 Task: Add a condition where "Status category Greater than Closed" in recently solved tickets.
Action: Mouse moved to (130, 423)
Screenshot: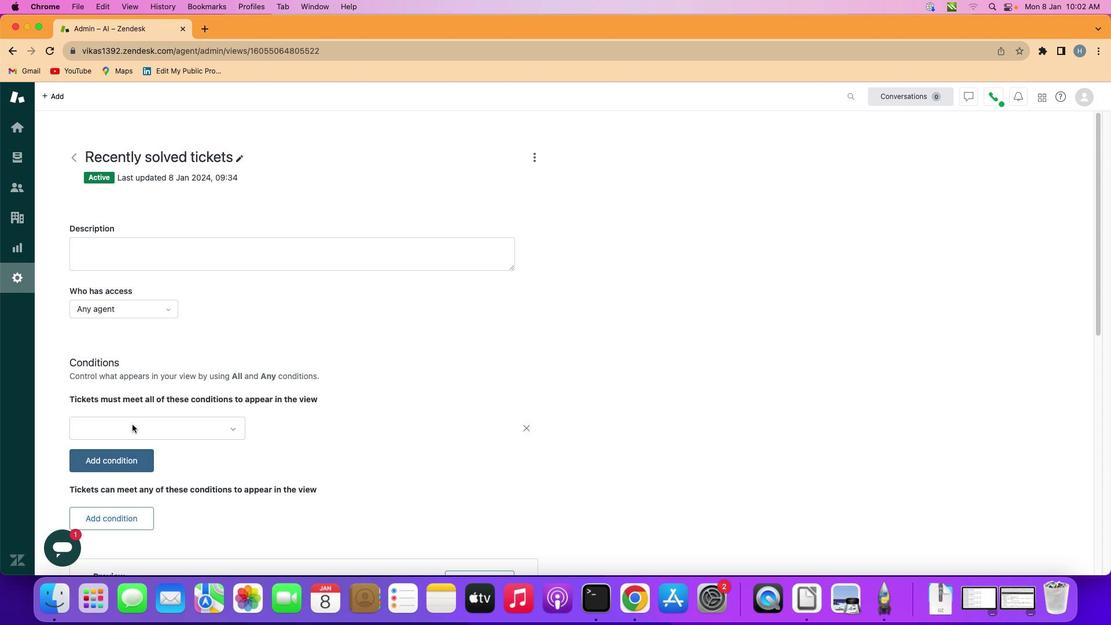 
Action: Mouse pressed left at (130, 423)
Screenshot: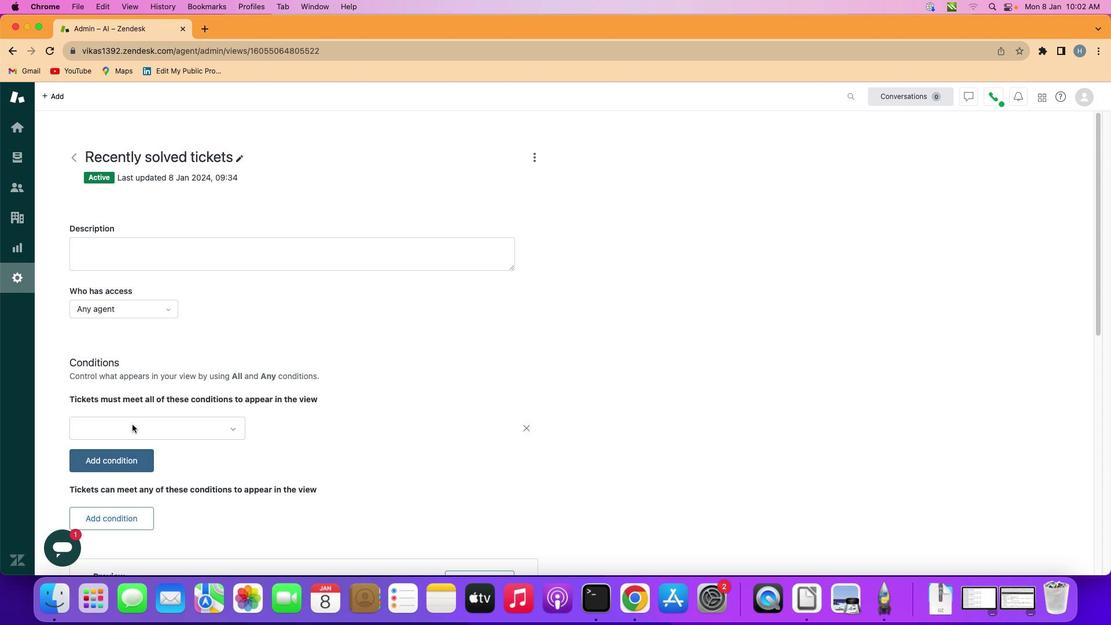 
Action: Mouse moved to (159, 426)
Screenshot: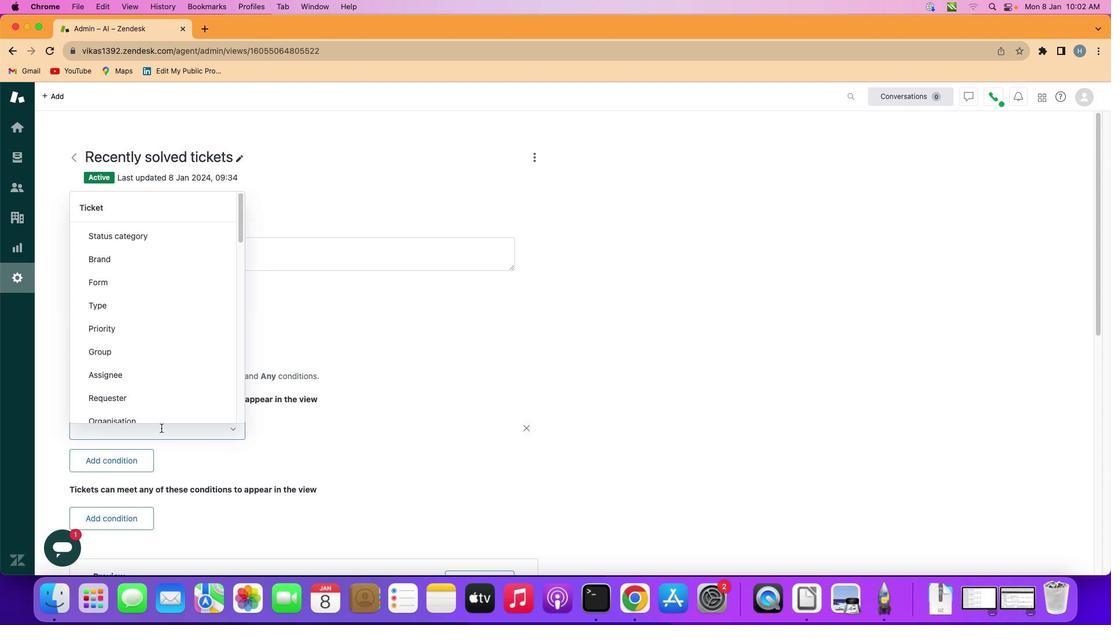 
Action: Mouse pressed left at (159, 426)
Screenshot: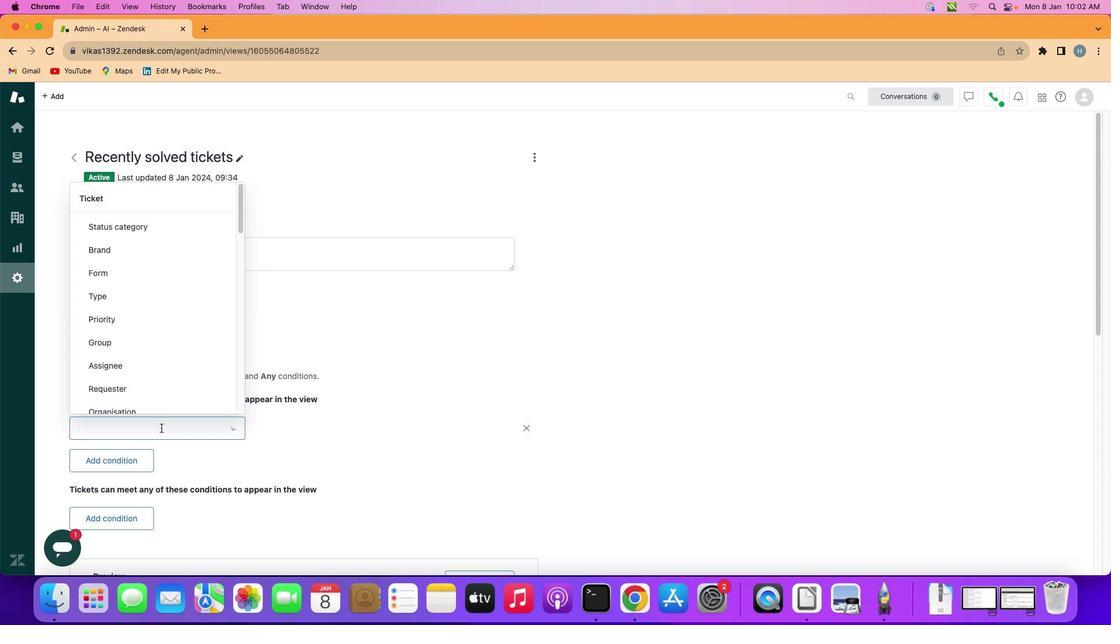 
Action: Mouse moved to (203, 216)
Screenshot: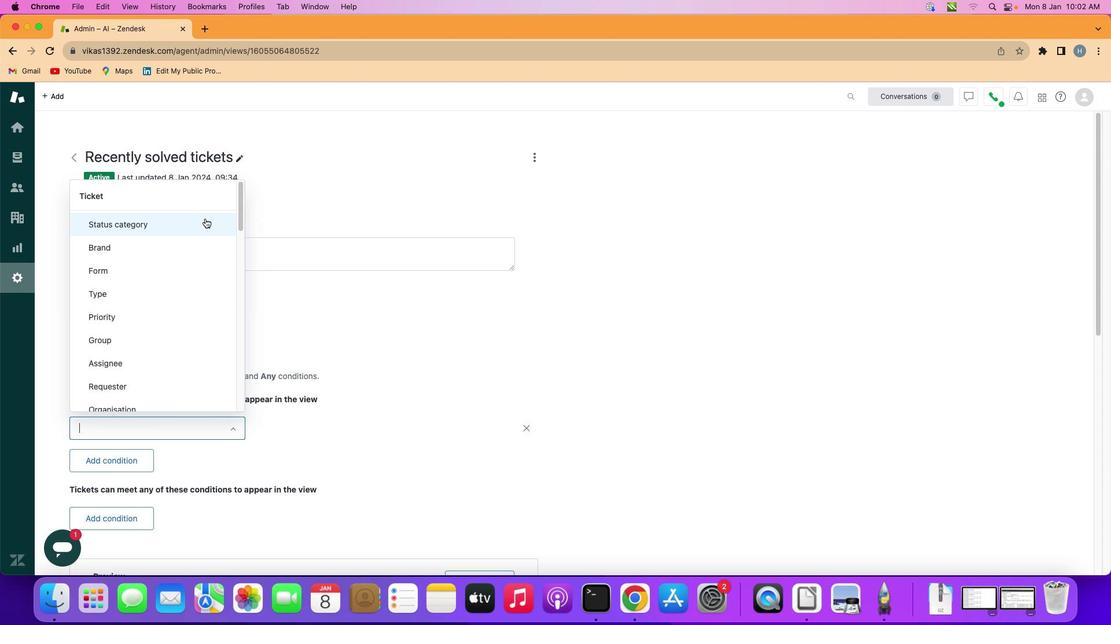 
Action: Mouse pressed left at (203, 216)
Screenshot: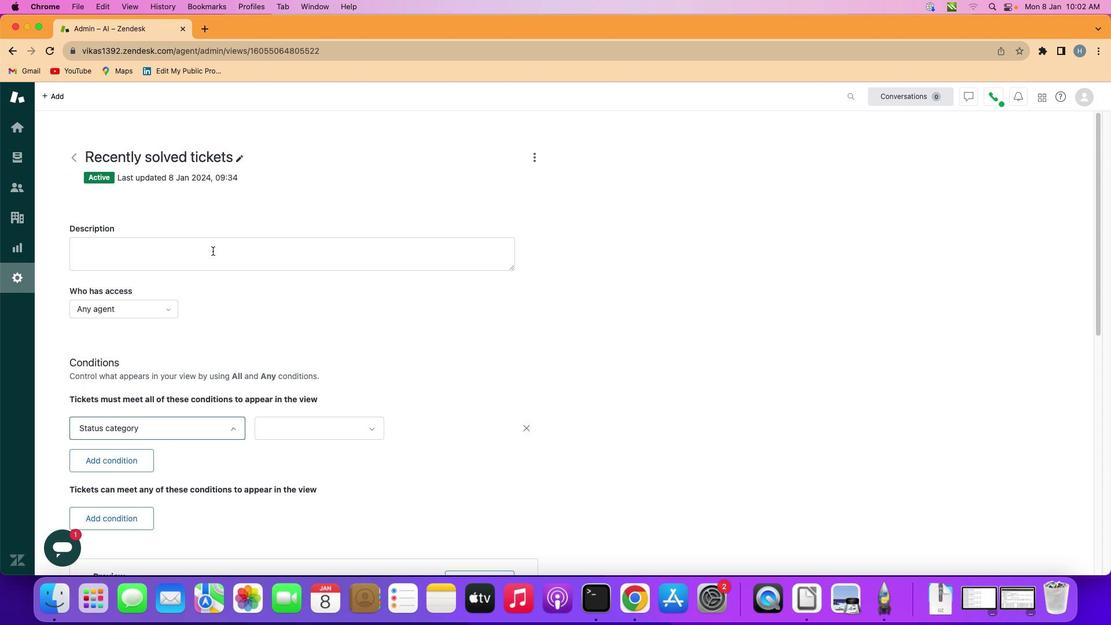 
Action: Mouse moved to (331, 433)
Screenshot: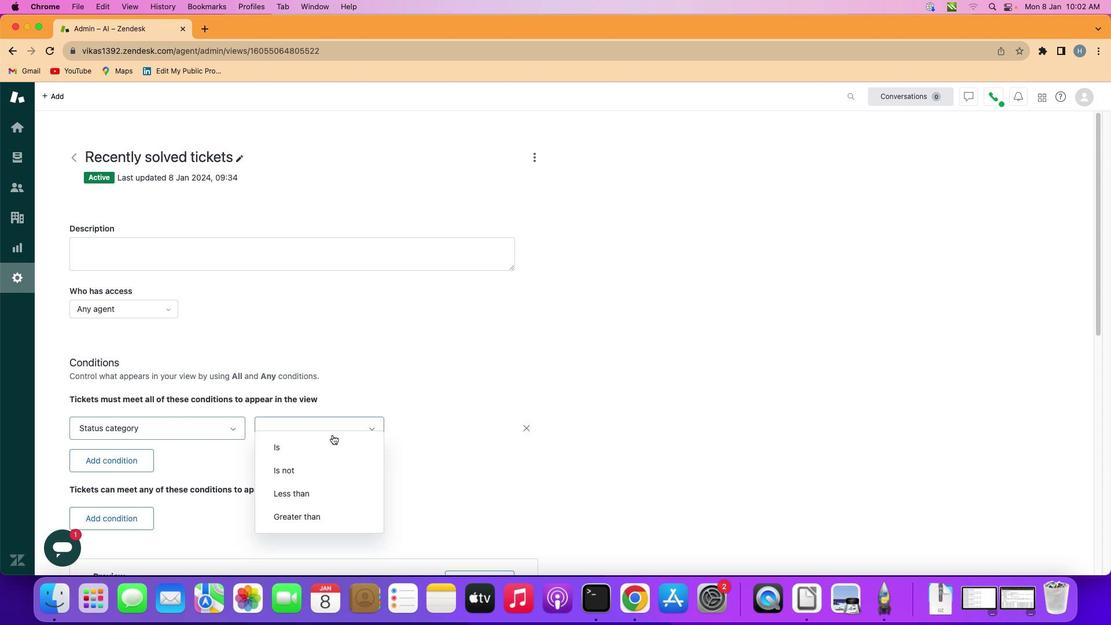 
Action: Mouse pressed left at (331, 433)
Screenshot: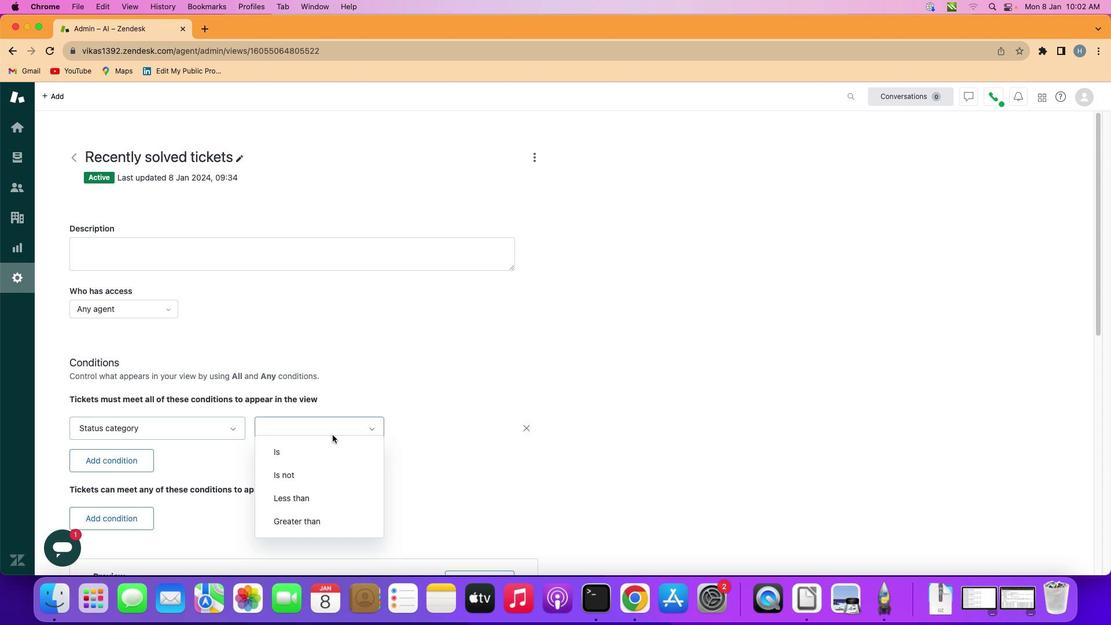 
Action: Mouse moved to (333, 521)
Screenshot: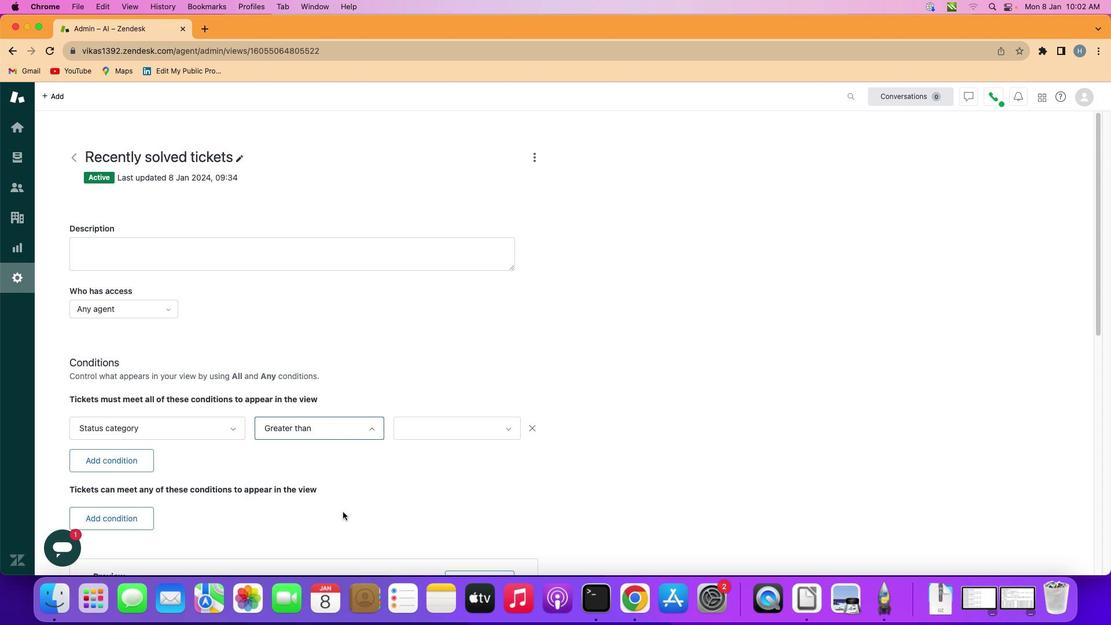 
Action: Mouse pressed left at (333, 521)
Screenshot: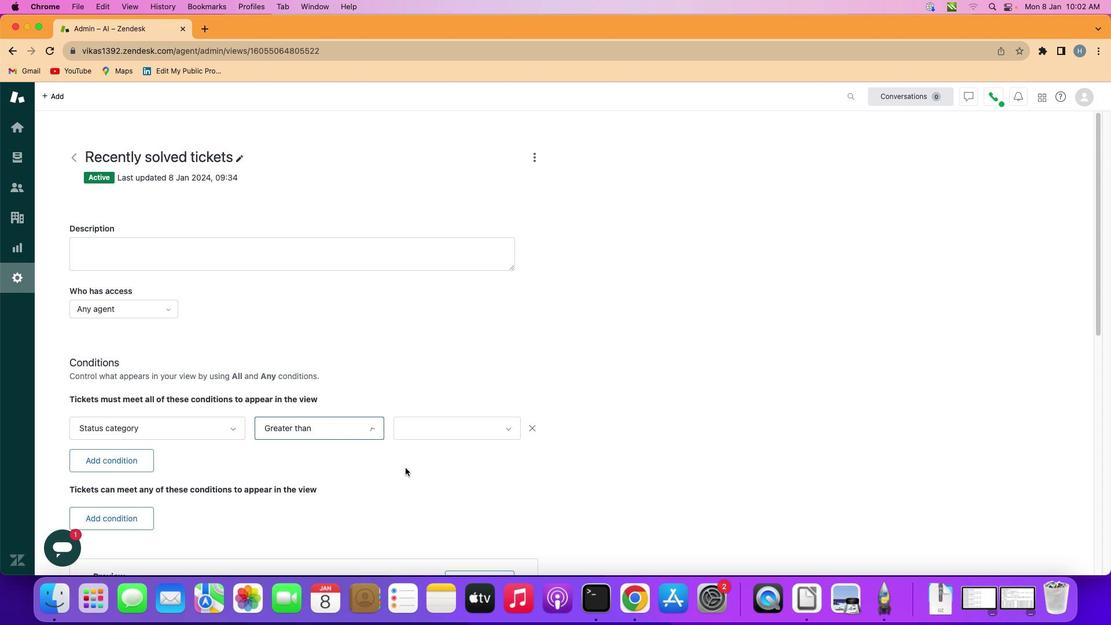 
Action: Mouse moved to (481, 431)
Screenshot: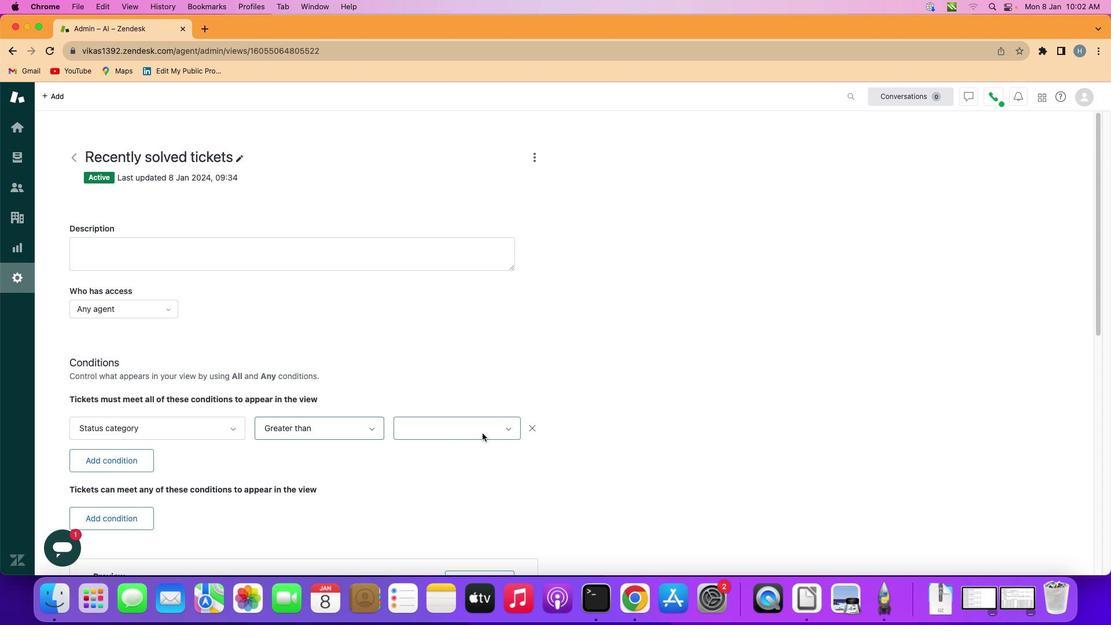 
Action: Mouse pressed left at (481, 431)
Screenshot: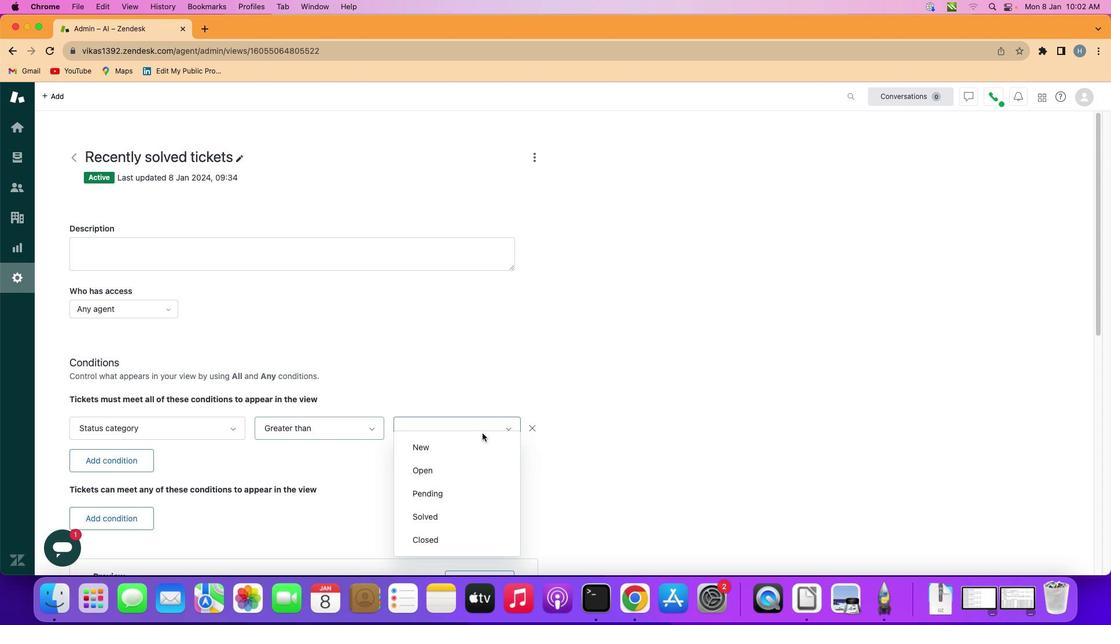 
Action: Mouse moved to (455, 550)
Screenshot: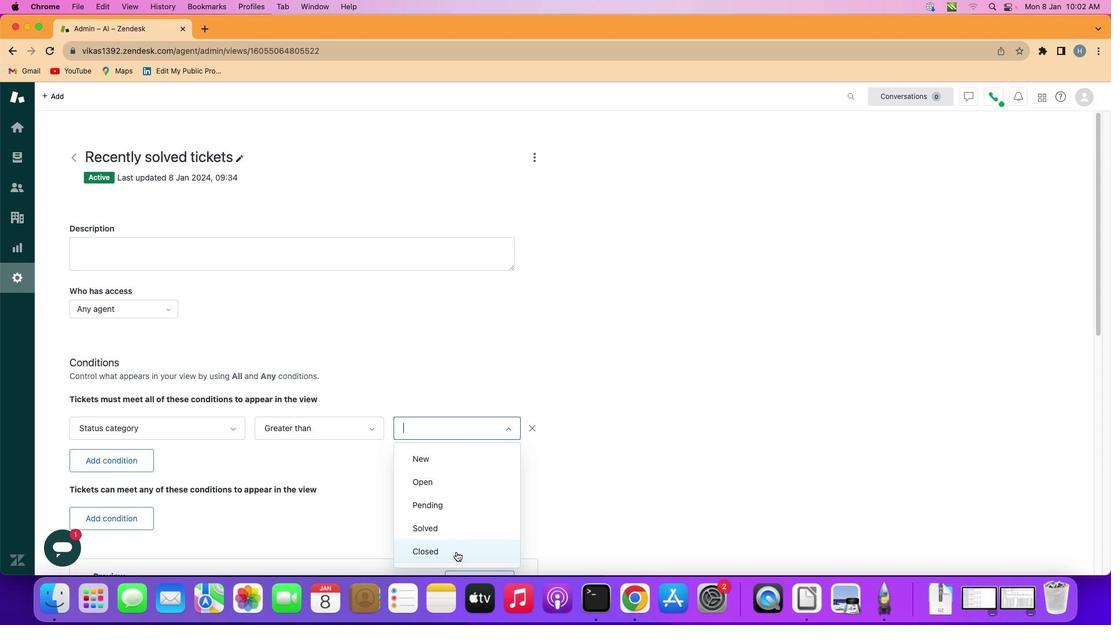 
Action: Mouse pressed left at (455, 550)
Screenshot: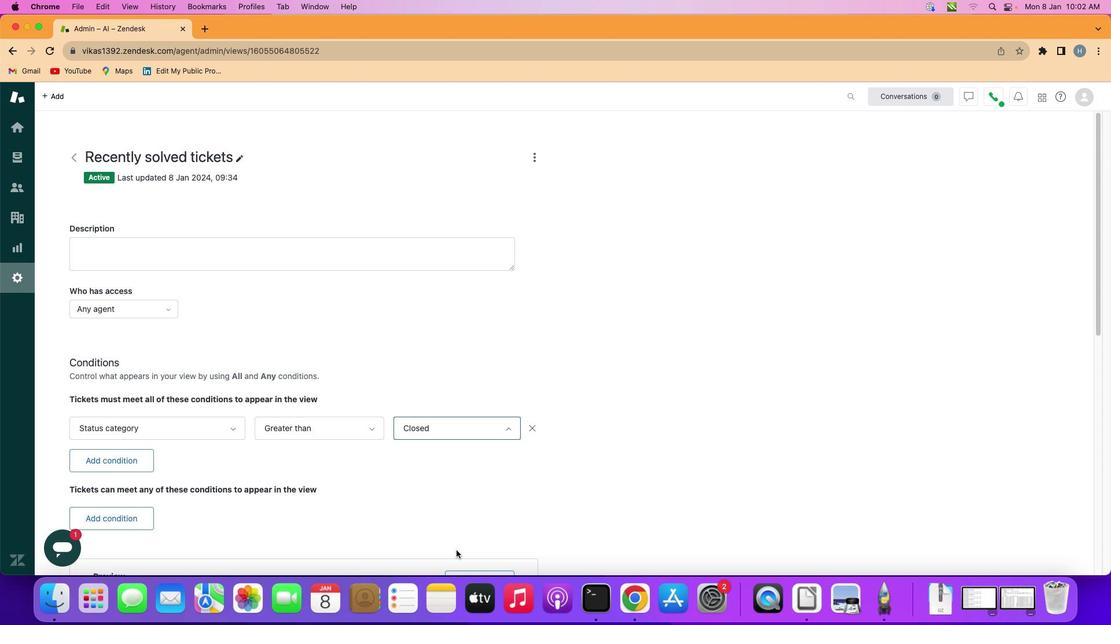 
Action: Mouse moved to (443, 470)
Screenshot: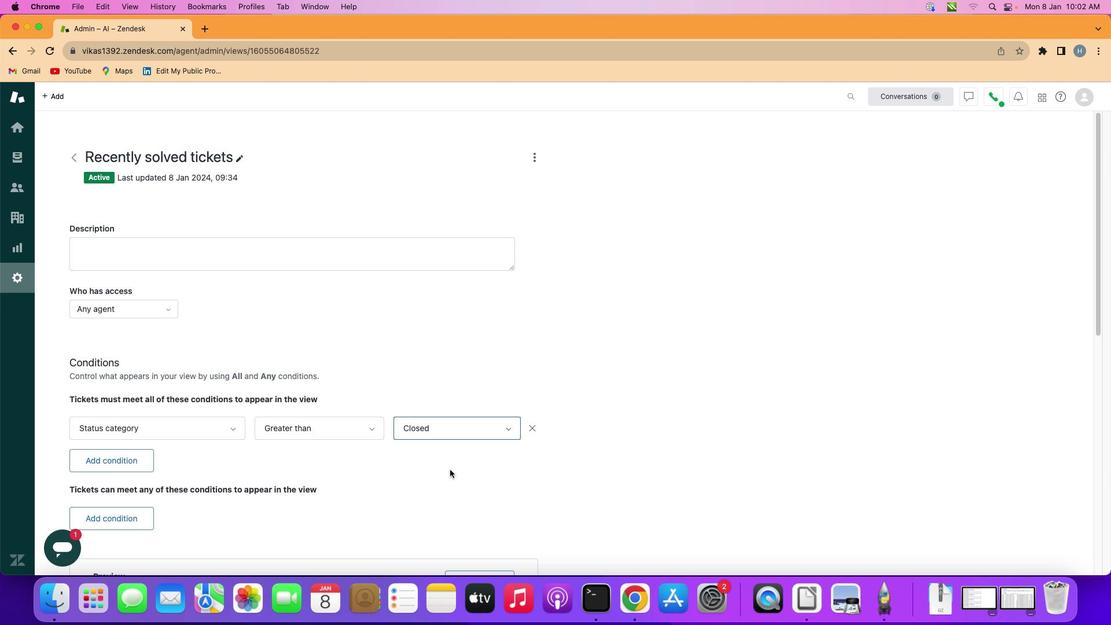 
